 Task: Add Attachment from "Attach a link" to Card Card0032 in Board Board0023 in Workspace Development in Trello
Action: Mouse moved to (483, 558)
Screenshot: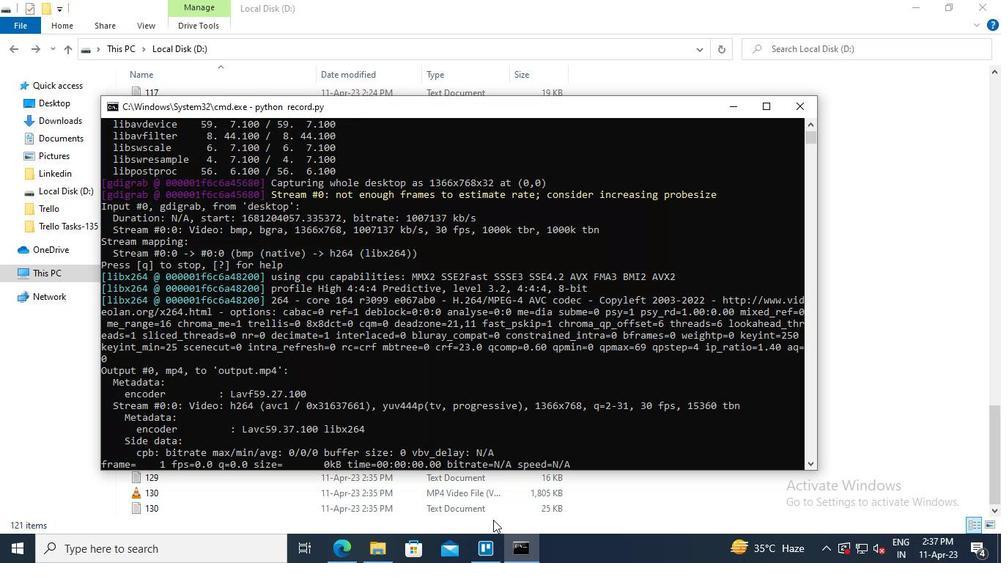 
Action: Mouse pressed left at (483, 558)
Screenshot: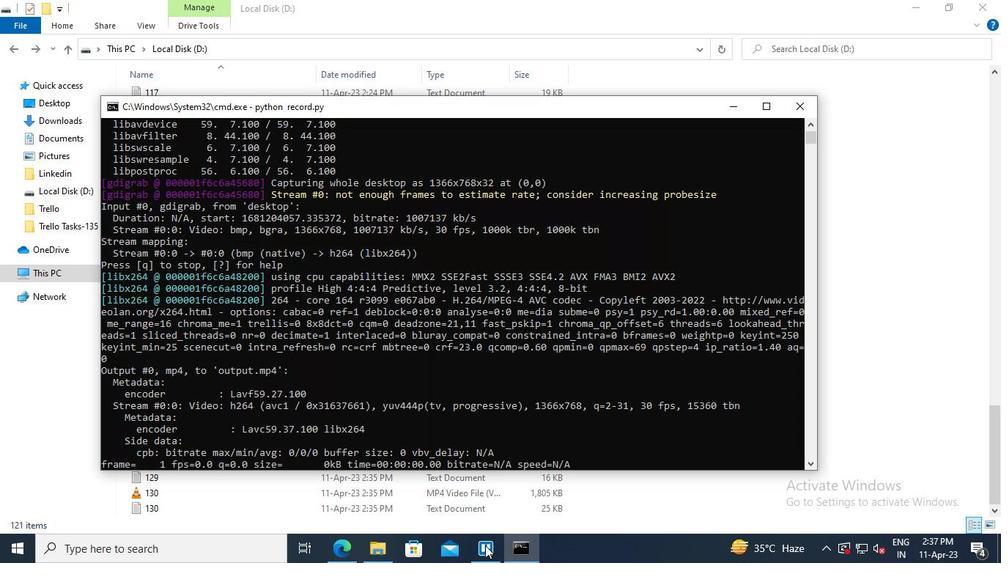 
Action: Mouse moved to (277, 461)
Screenshot: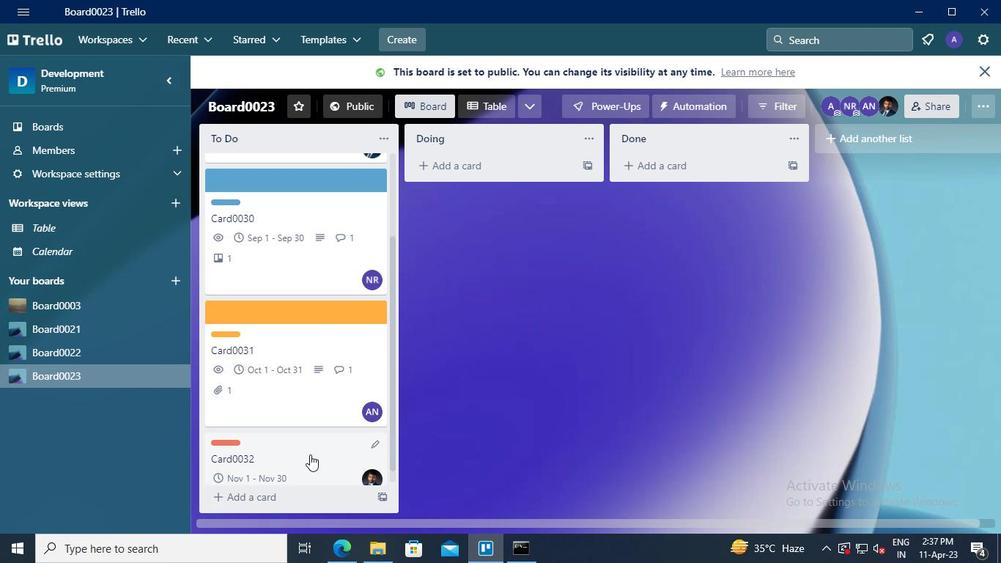 
Action: Mouse pressed left at (277, 461)
Screenshot: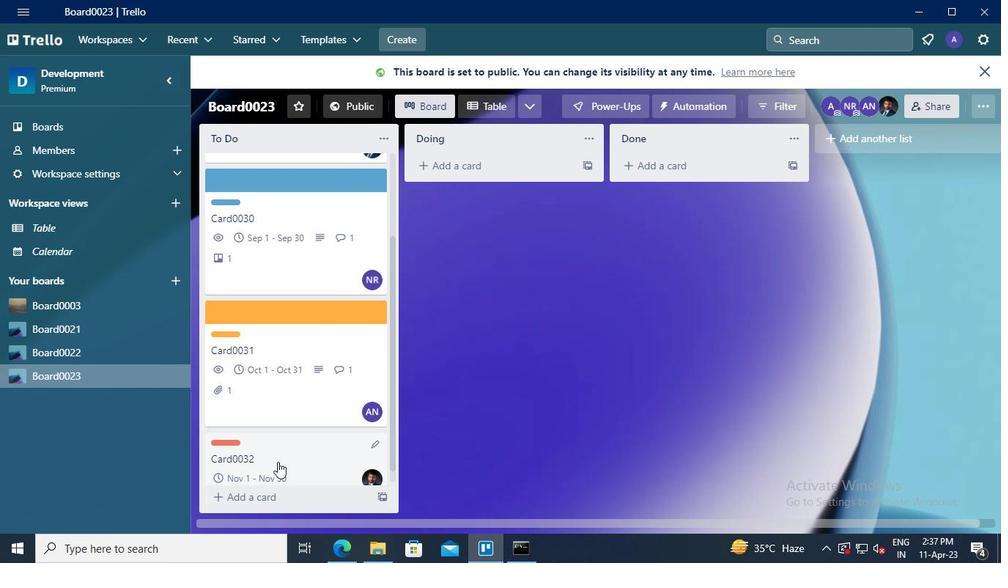 
Action: Mouse moved to (684, 300)
Screenshot: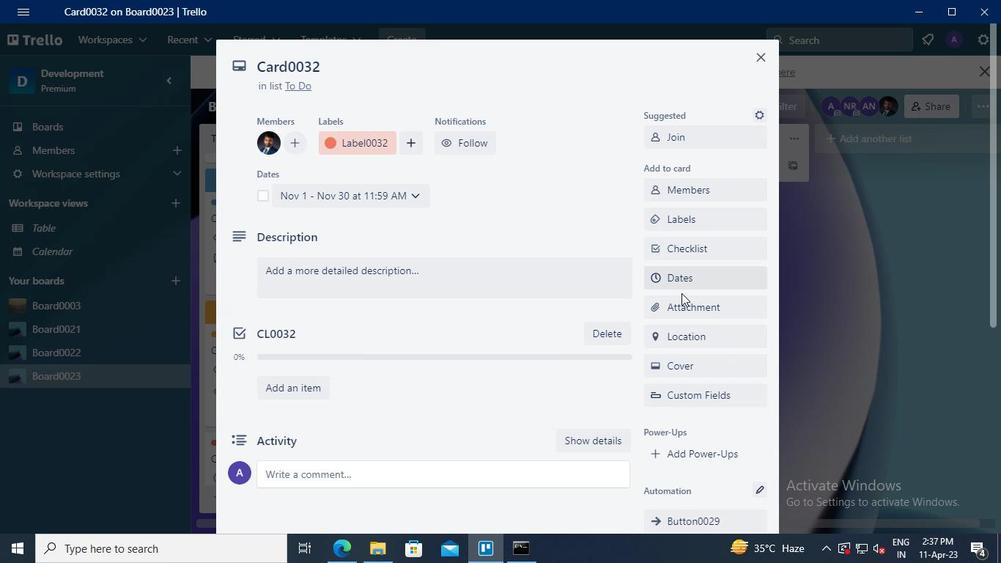 
Action: Mouse pressed left at (684, 300)
Screenshot: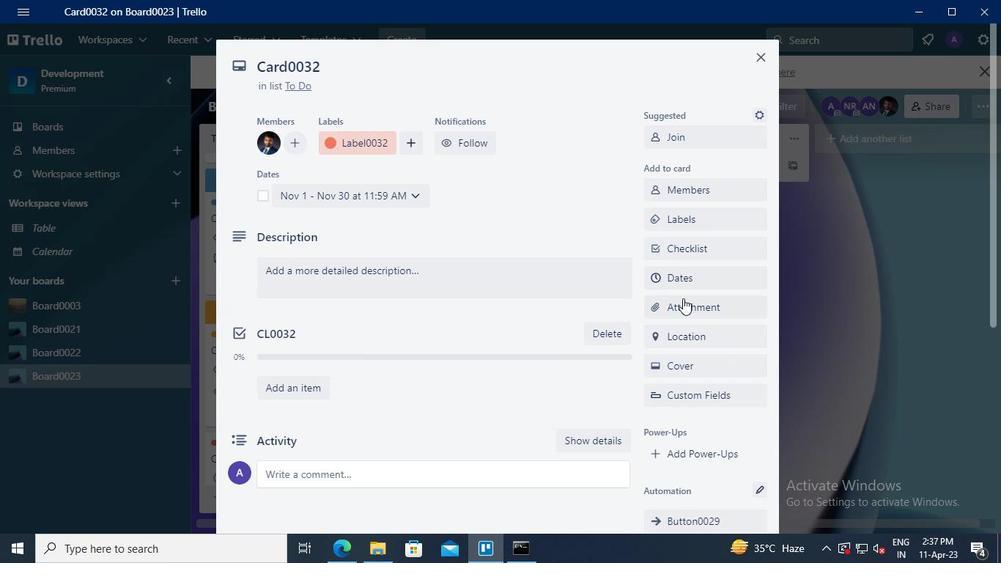 
Action: Keyboard Key.ctrl_l
Screenshot: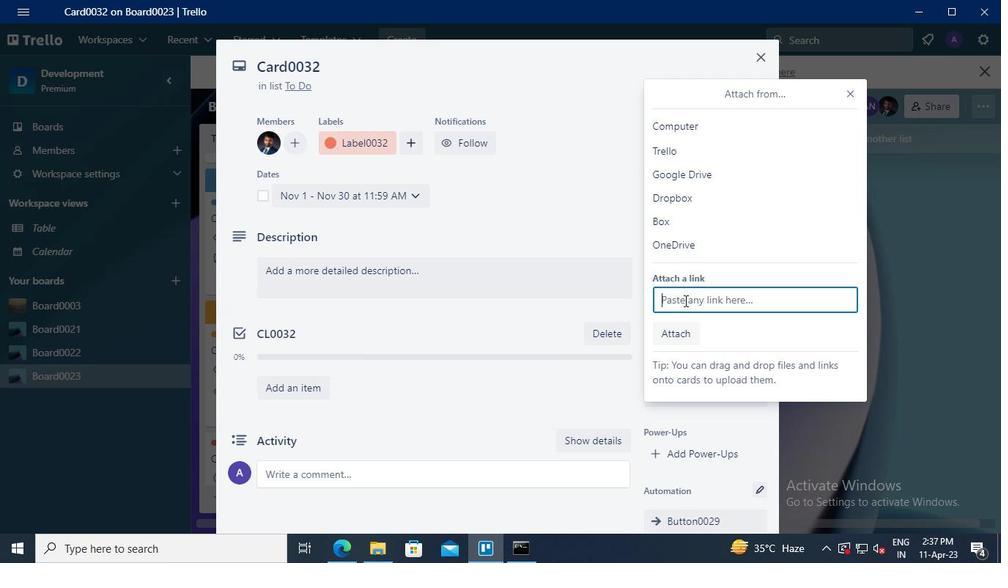 
Action: Keyboard \x16
Screenshot: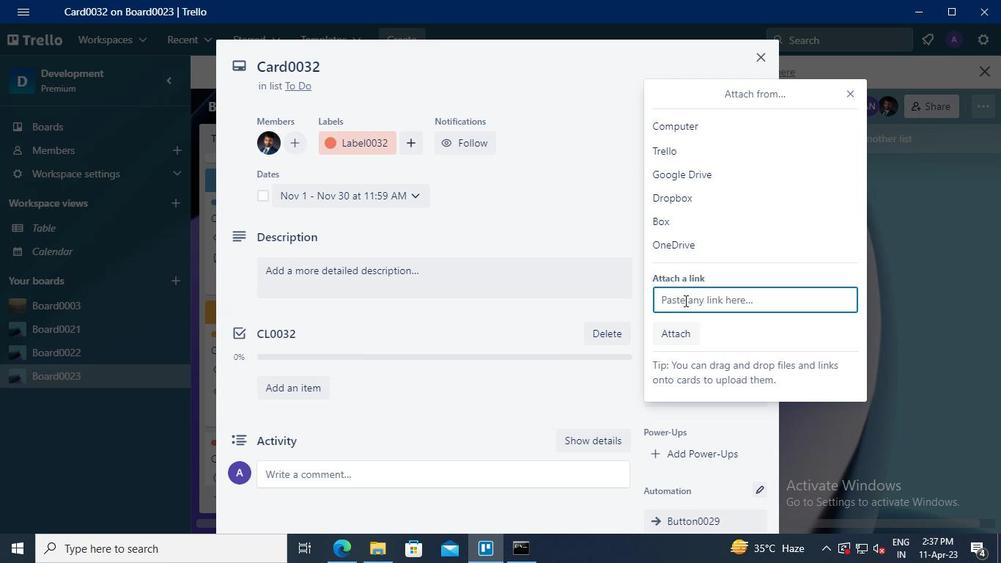 
Action: Mouse moved to (700, 339)
Screenshot: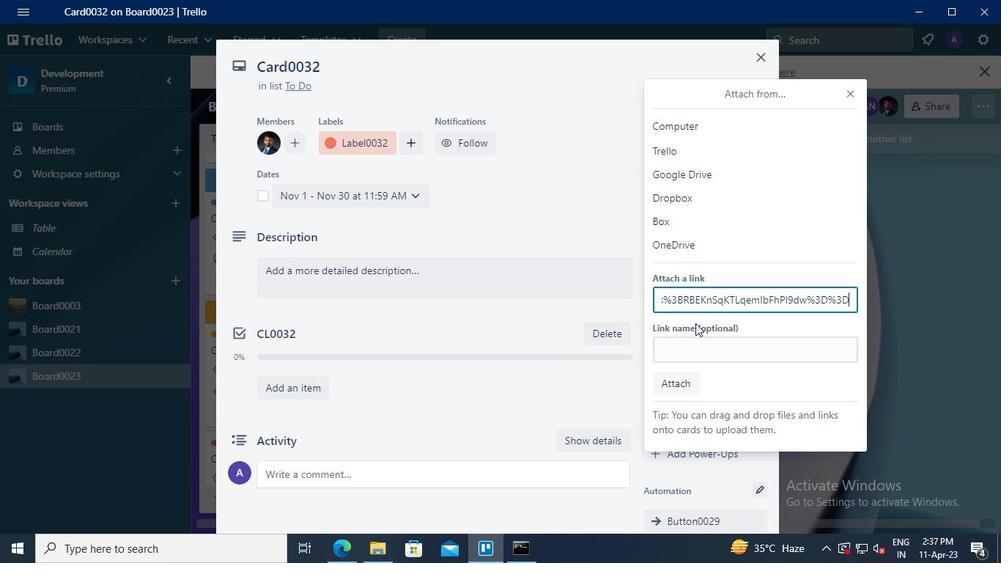 
Action: Mouse pressed left at (700, 339)
Screenshot: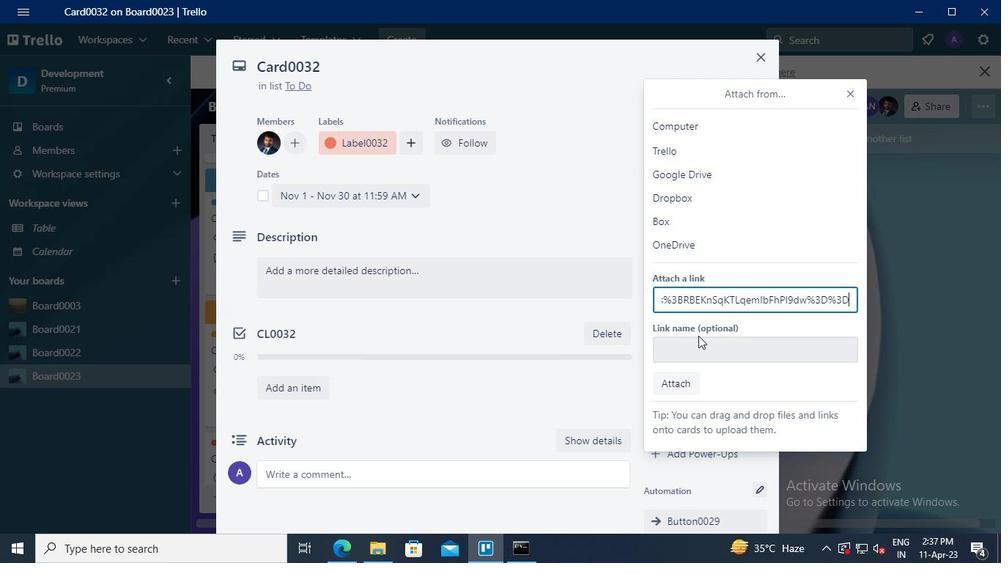 
Action: Keyboard Key.shift
Screenshot: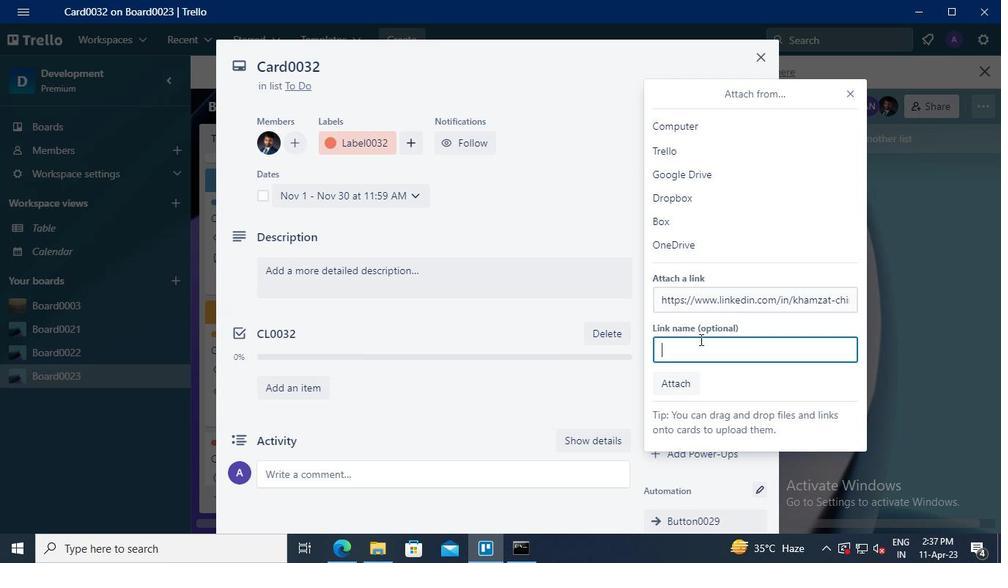 
Action: Keyboard M
Screenshot: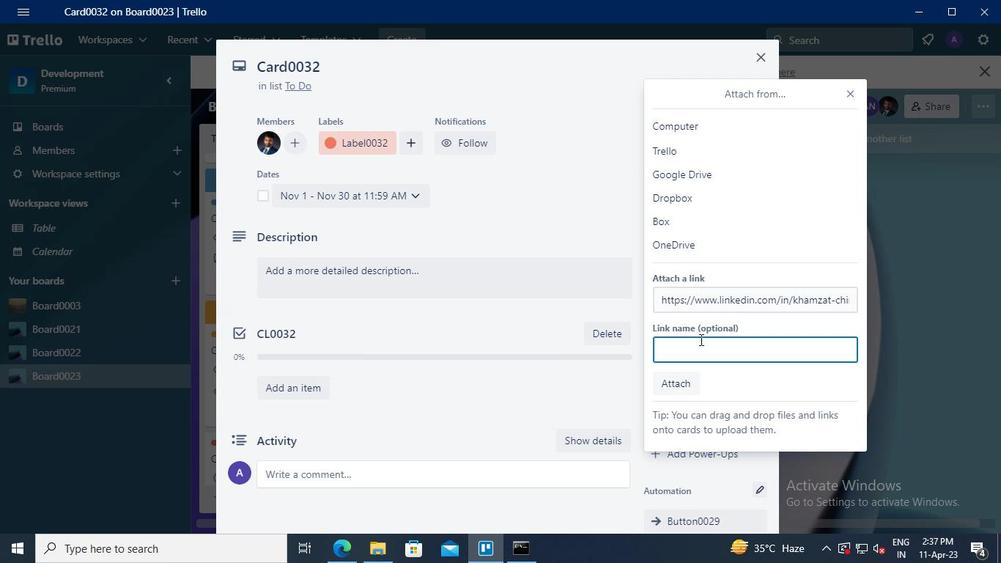 
Action: Keyboard y
Screenshot: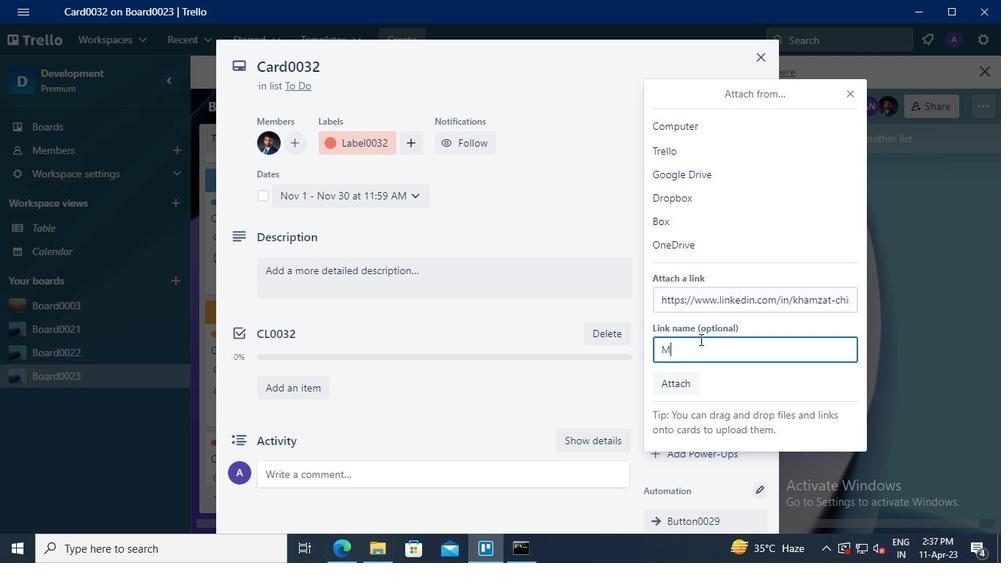 
Action: Keyboard Key.space
Screenshot: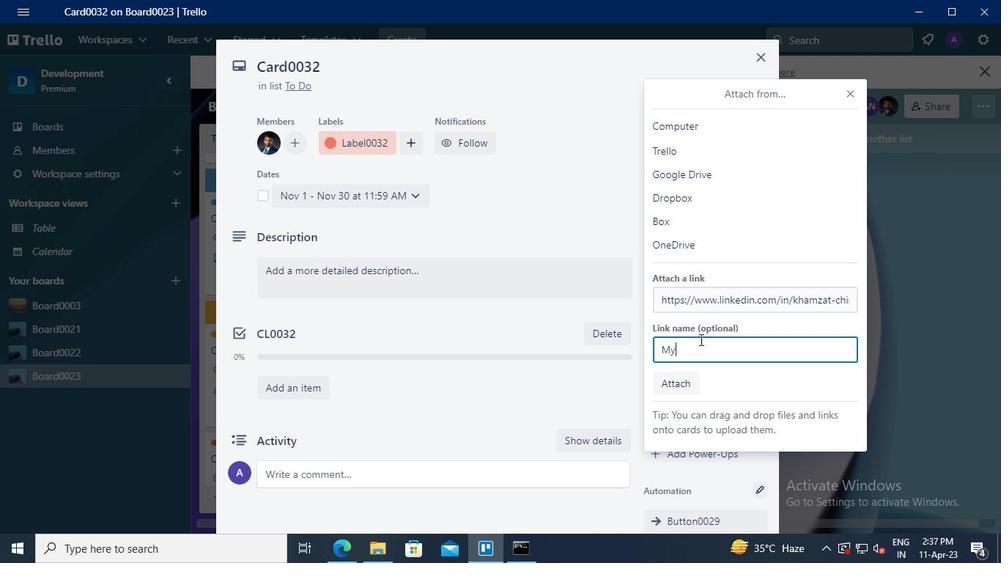 
Action: Keyboard p
Screenshot: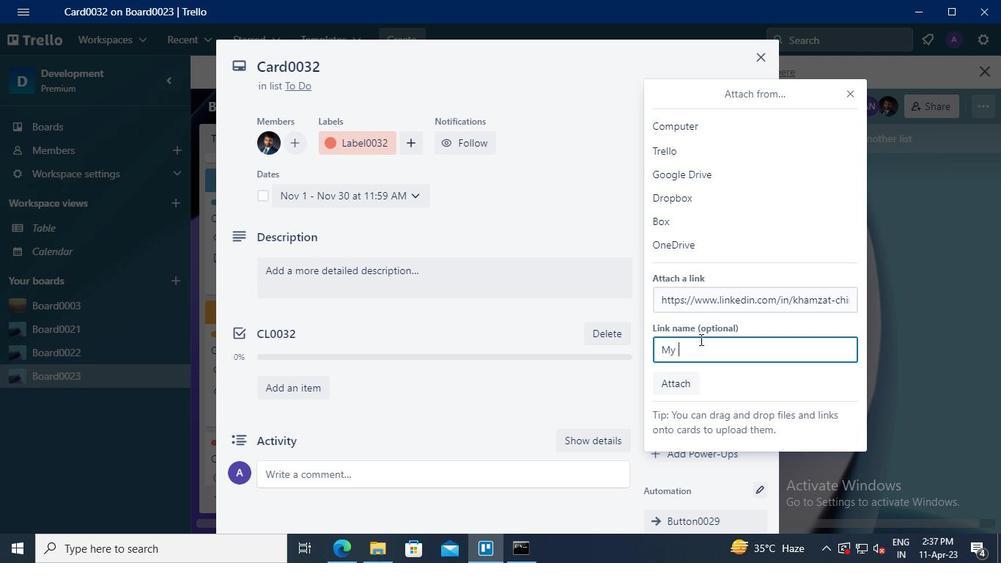 
Action: Keyboard r
Screenshot: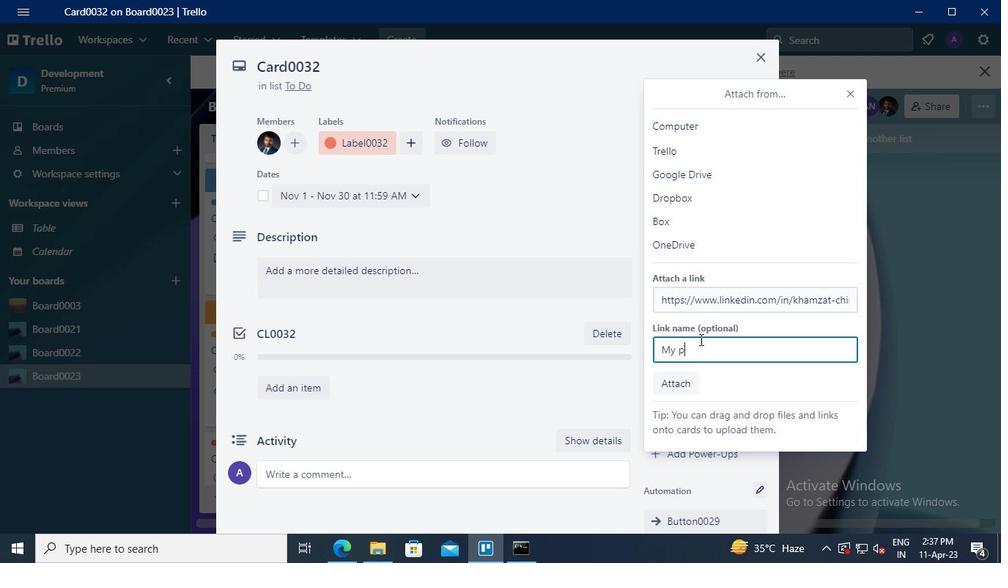 
Action: Keyboard o
Screenshot: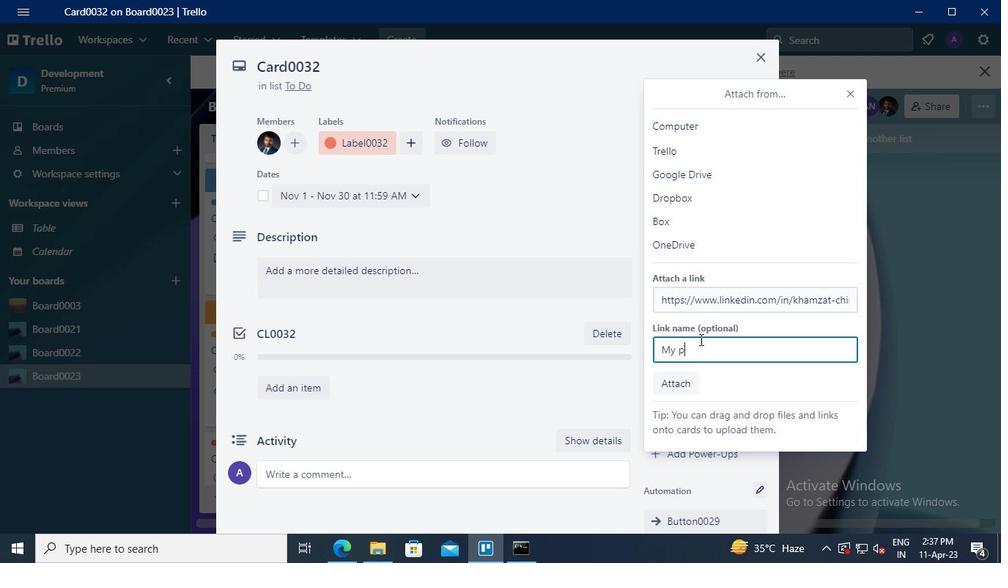 
Action: Keyboard f
Screenshot: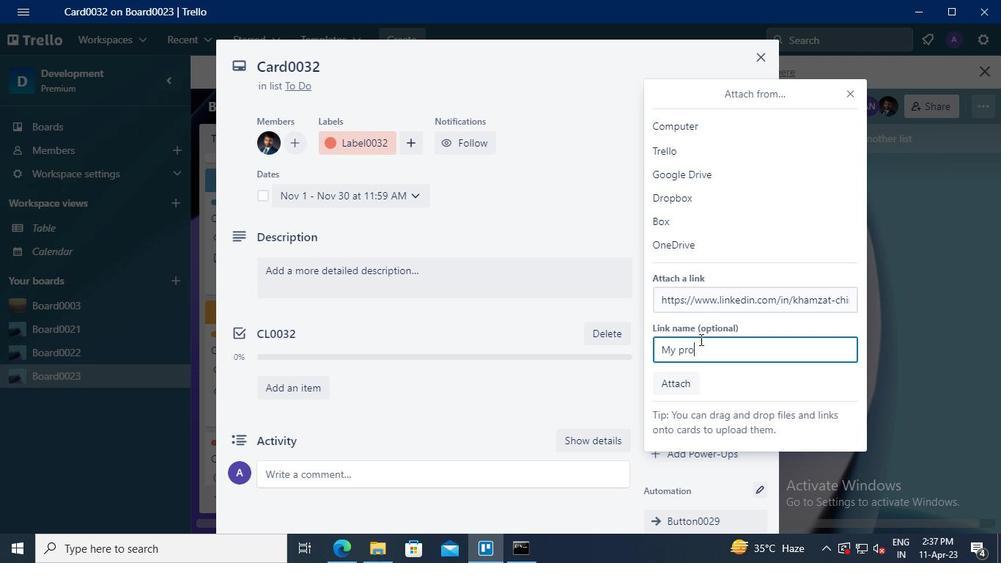 
Action: Keyboard i
Screenshot: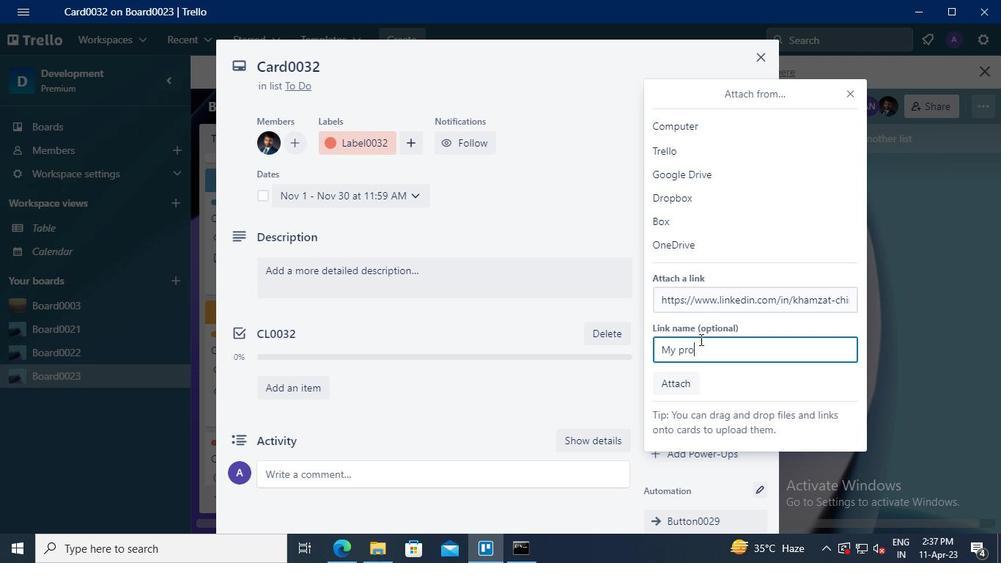 
Action: Keyboard l
Screenshot: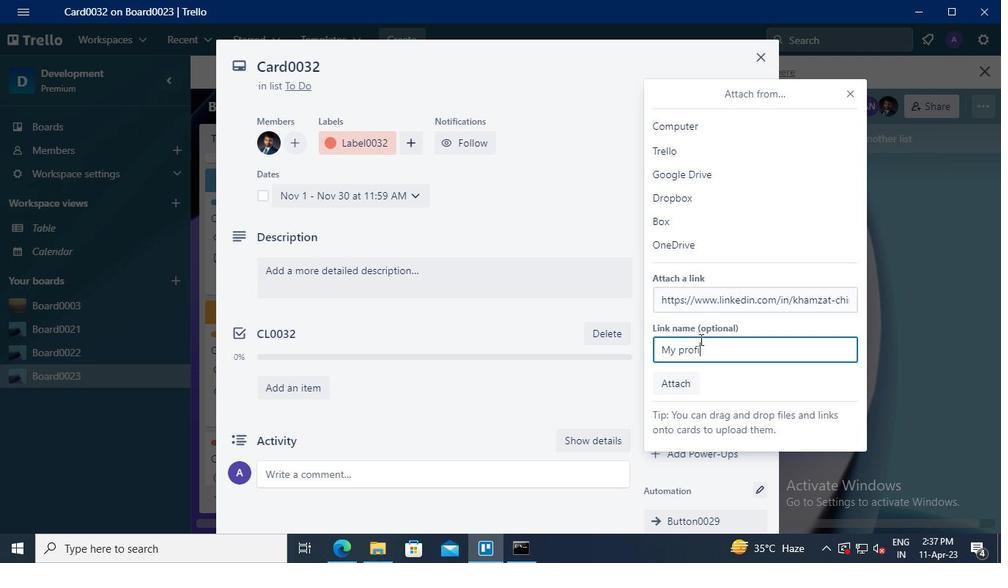 
Action: Keyboard e
Screenshot: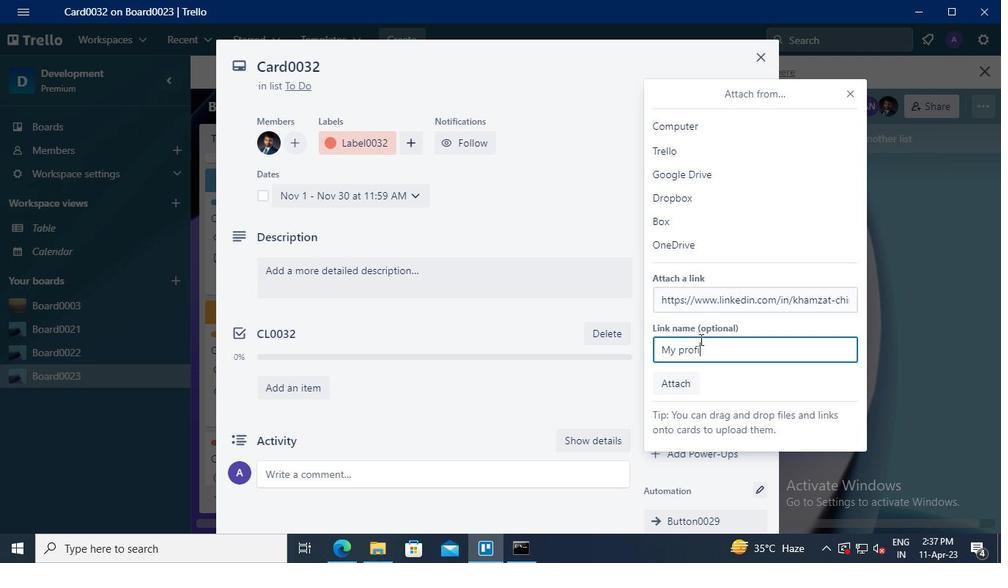 
Action: Mouse moved to (678, 387)
Screenshot: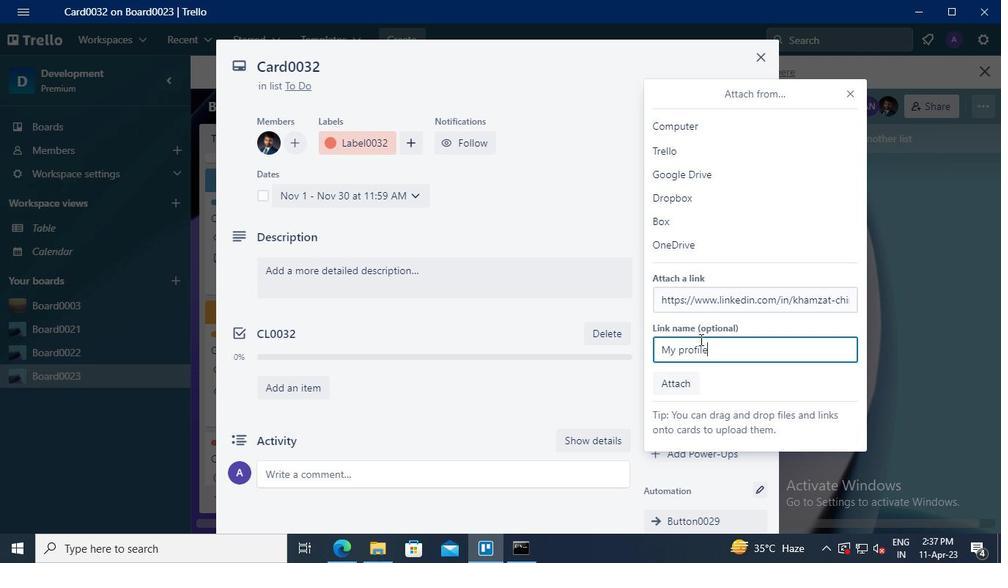 
Action: Mouse pressed left at (678, 387)
Screenshot: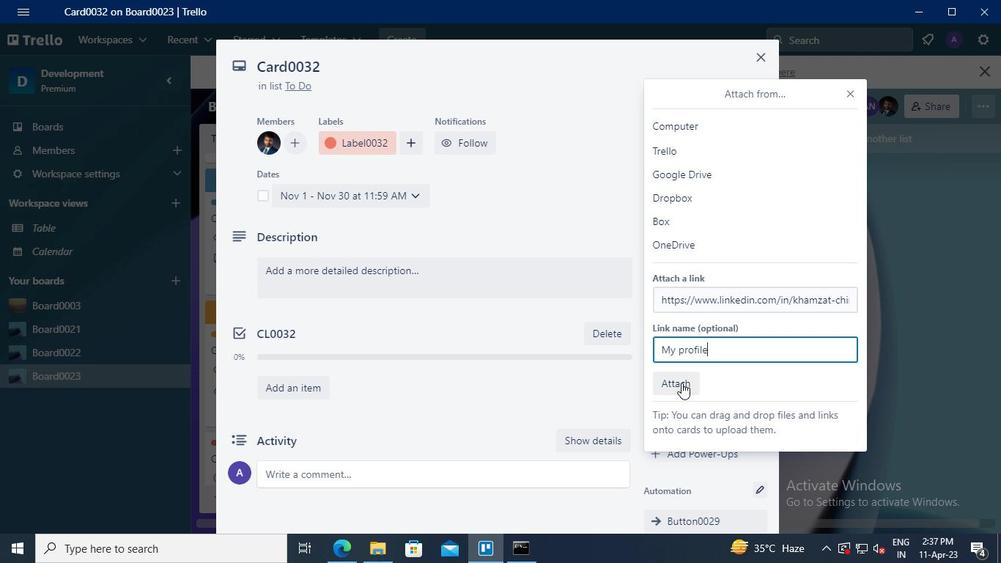 
Action: Mouse moved to (529, 556)
Screenshot: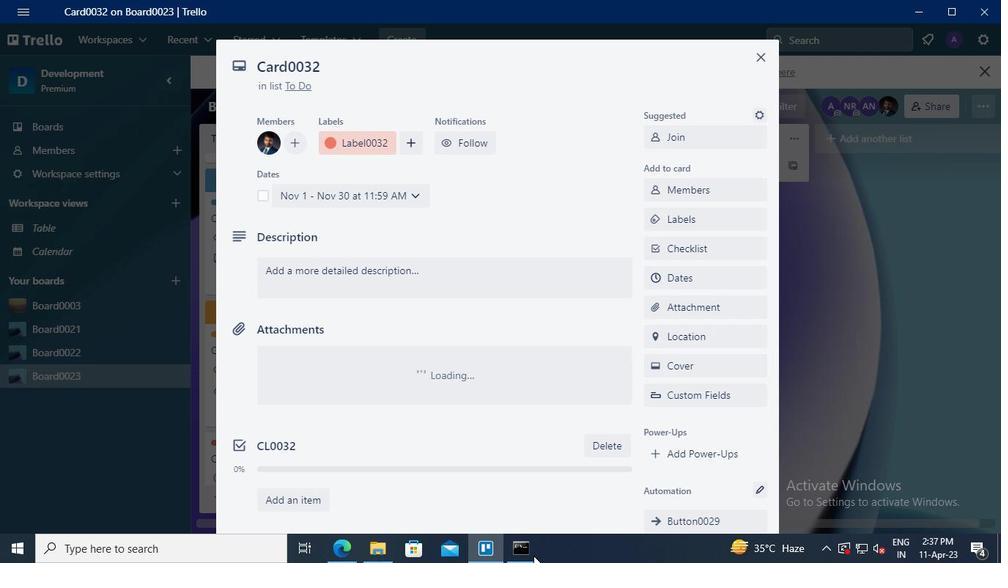 
Action: Mouse pressed left at (529, 556)
Screenshot: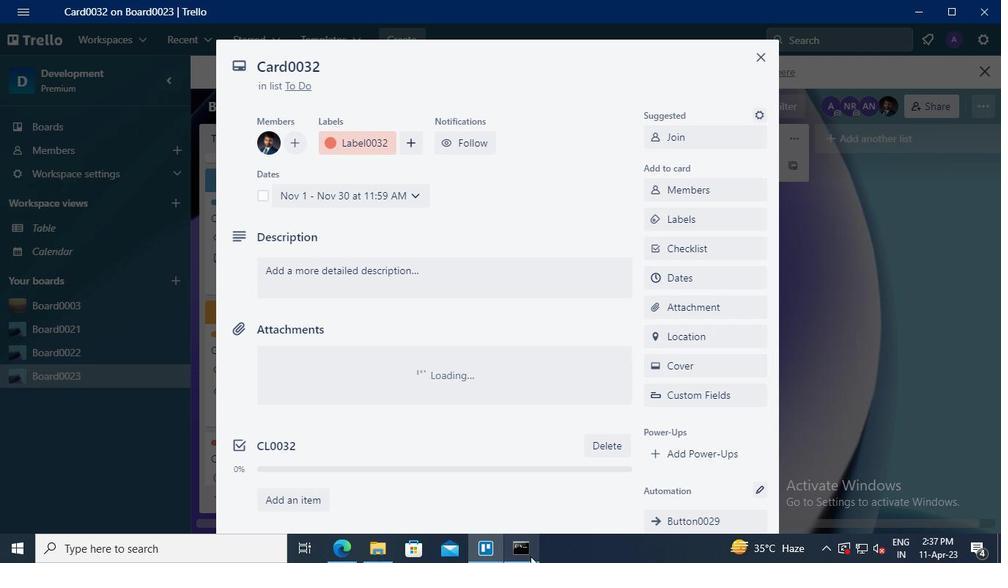 
Action: Mouse moved to (793, 112)
Screenshot: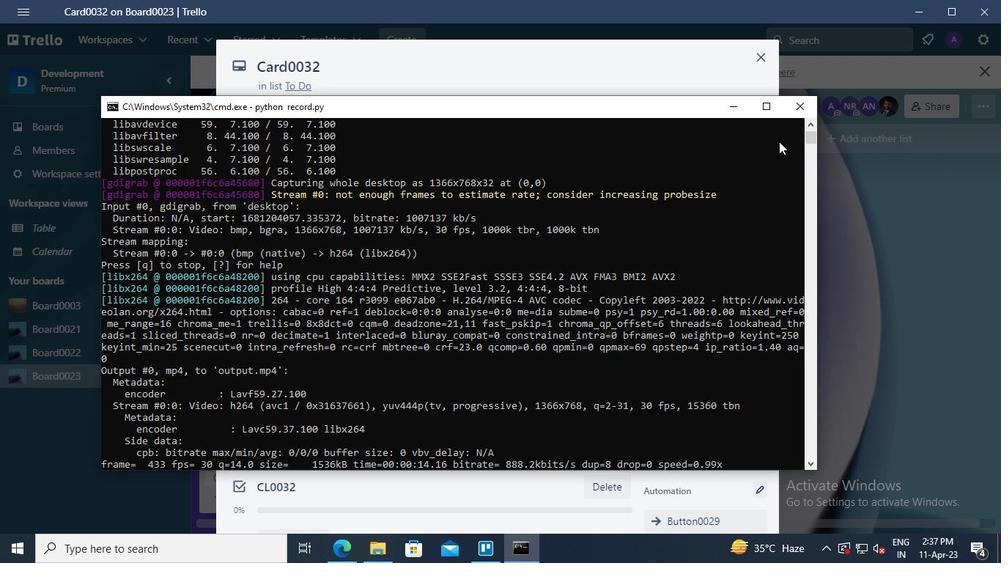 
Action: Mouse pressed left at (793, 112)
Screenshot: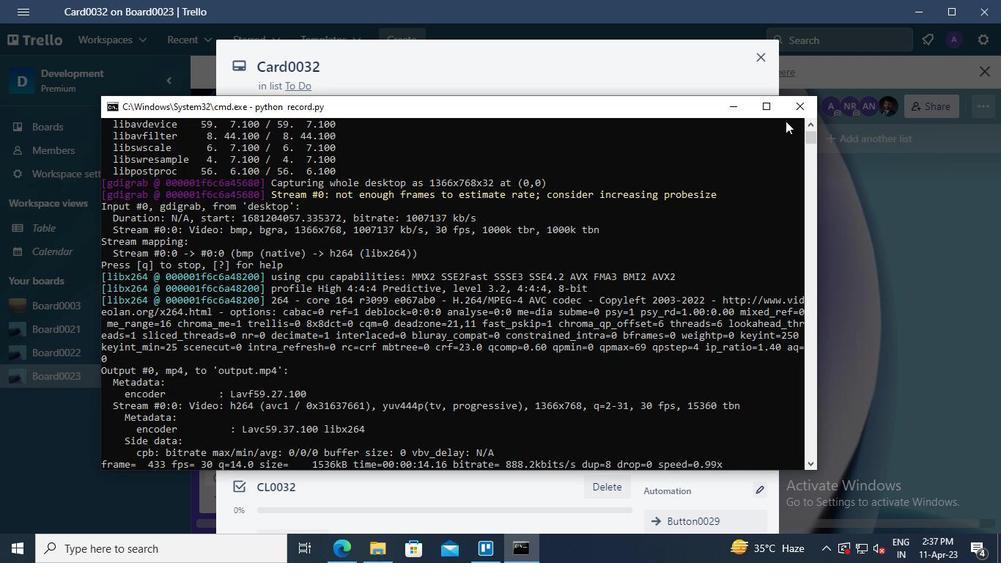 
